 Task: In the  document ion.pdf Select the last point and add comment:  ' It adds clarity to the overall document' Insert emoji reactions: 'Heart' Select all the potins and apply Uppercase
Action: Mouse moved to (350, 262)
Screenshot: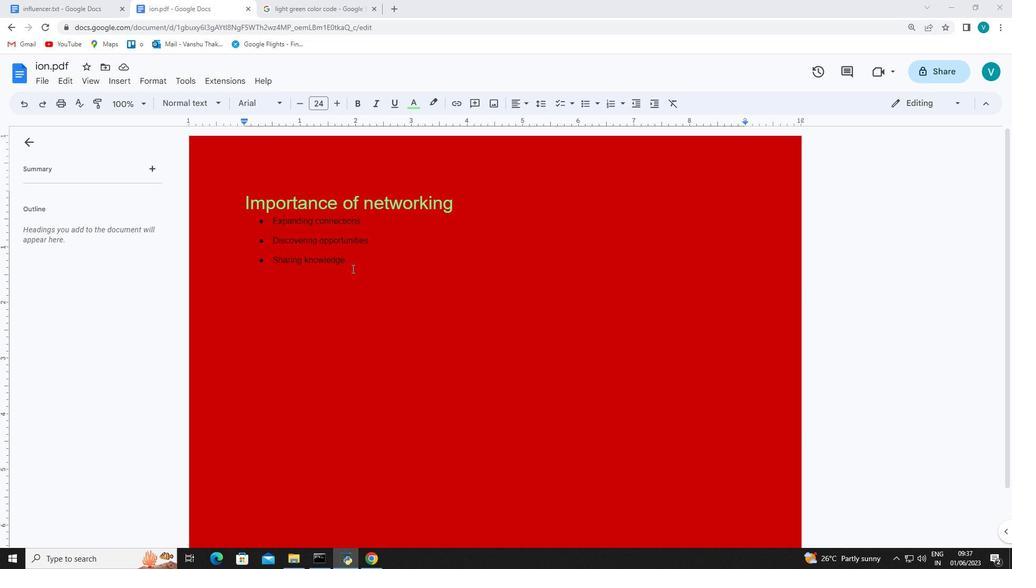 
Action: Mouse pressed left at (350, 262)
Screenshot: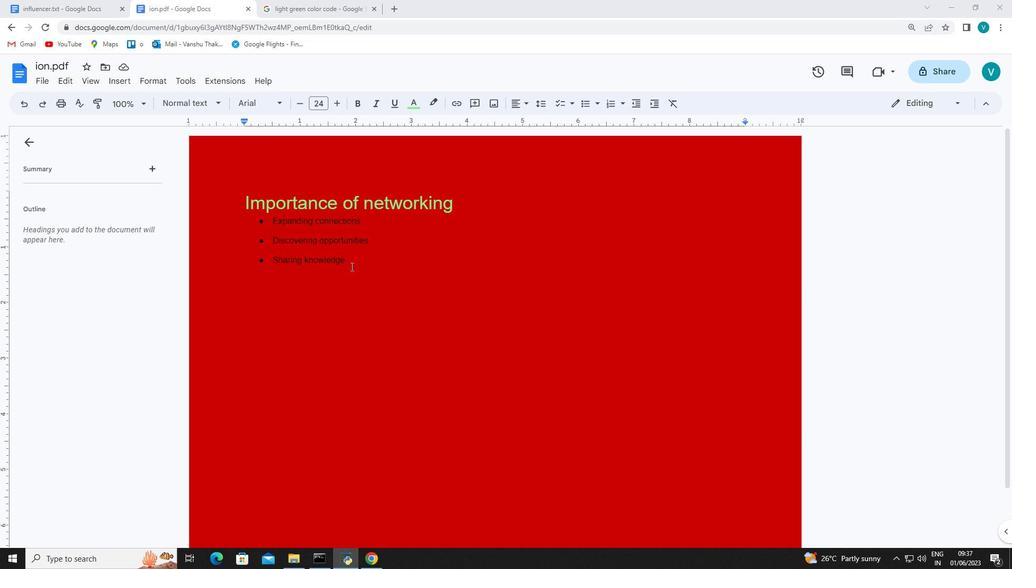 
Action: Mouse moved to (274, 259)
Screenshot: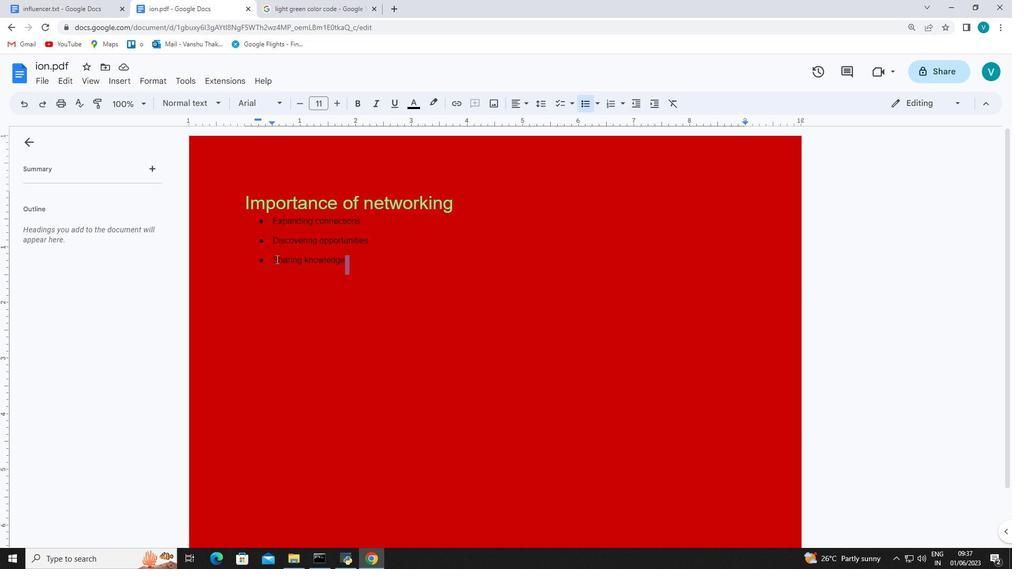 
Action: Mouse pressed left at (274, 259)
Screenshot: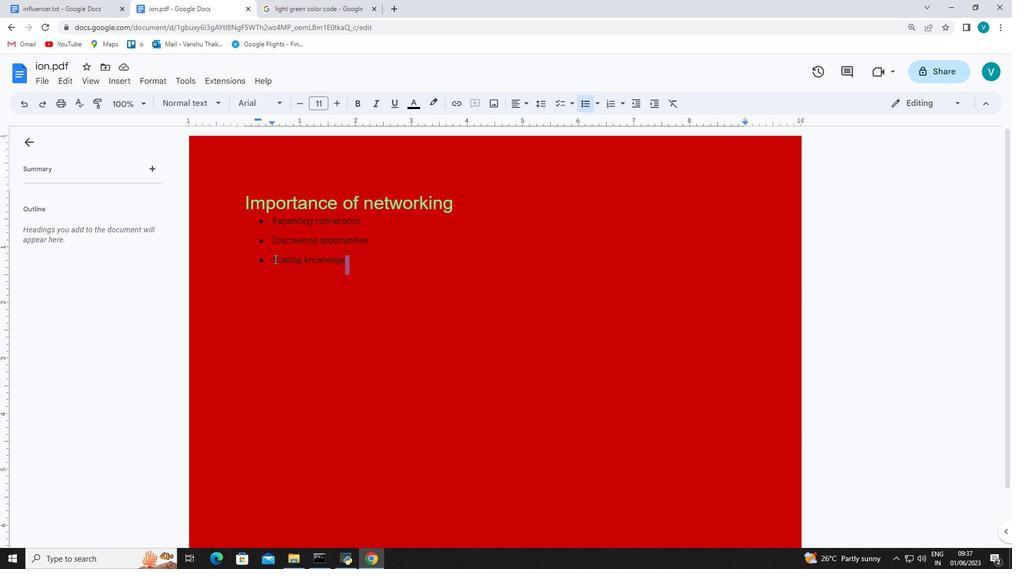 
Action: Mouse moved to (341, 261)
Screenshot: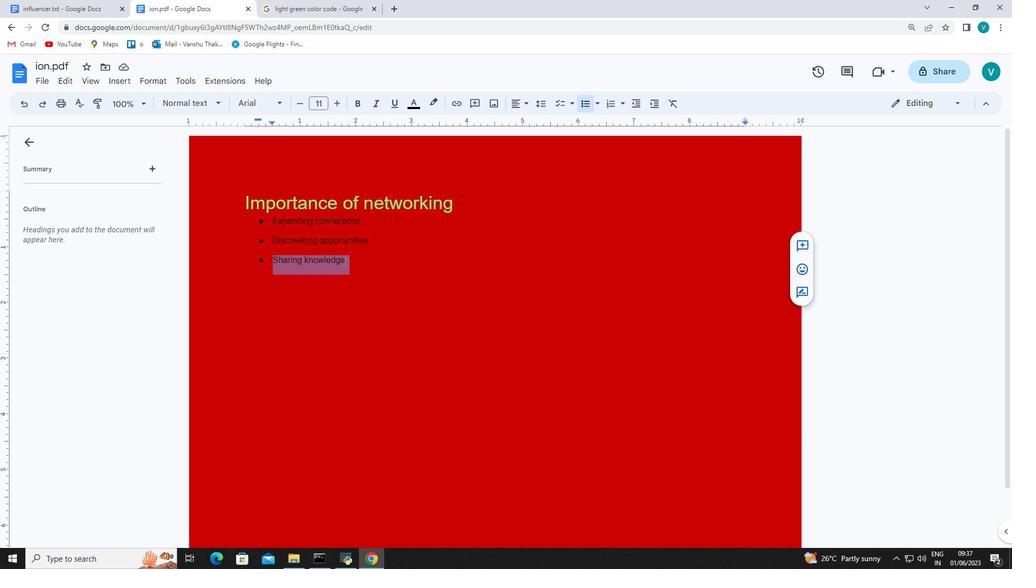 
Action: Mouse pressed right at (341, 261)
Screenshot: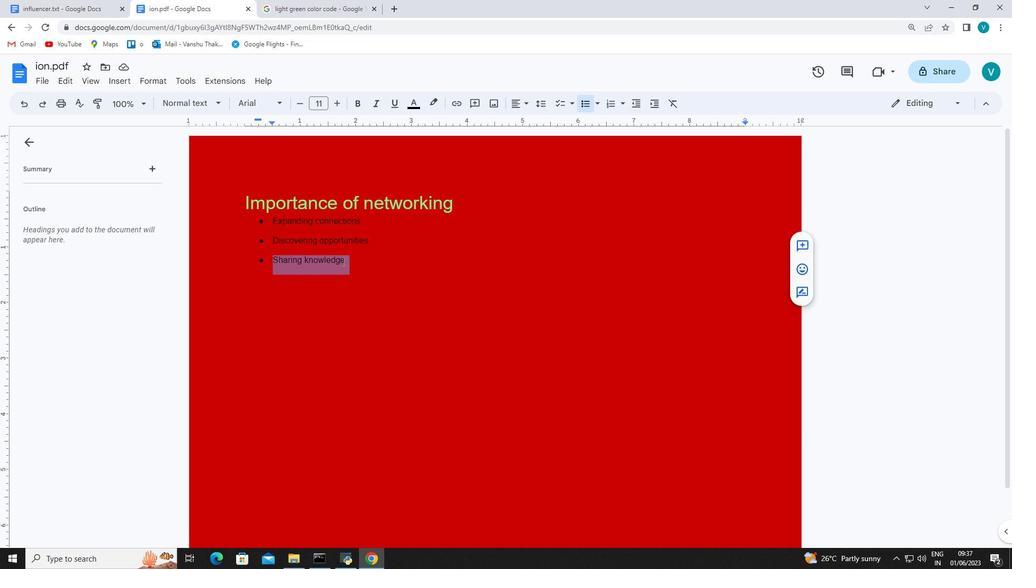 
Action: Mouse moved to (367, 356)
Screenshot: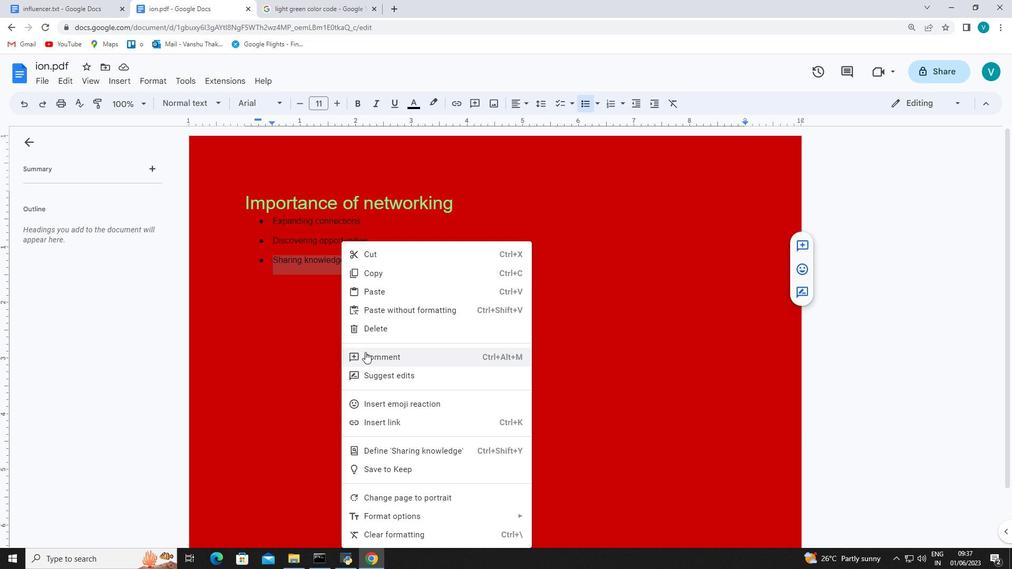 
Action: Mouse pressed left at (367, 356)
Screenshot: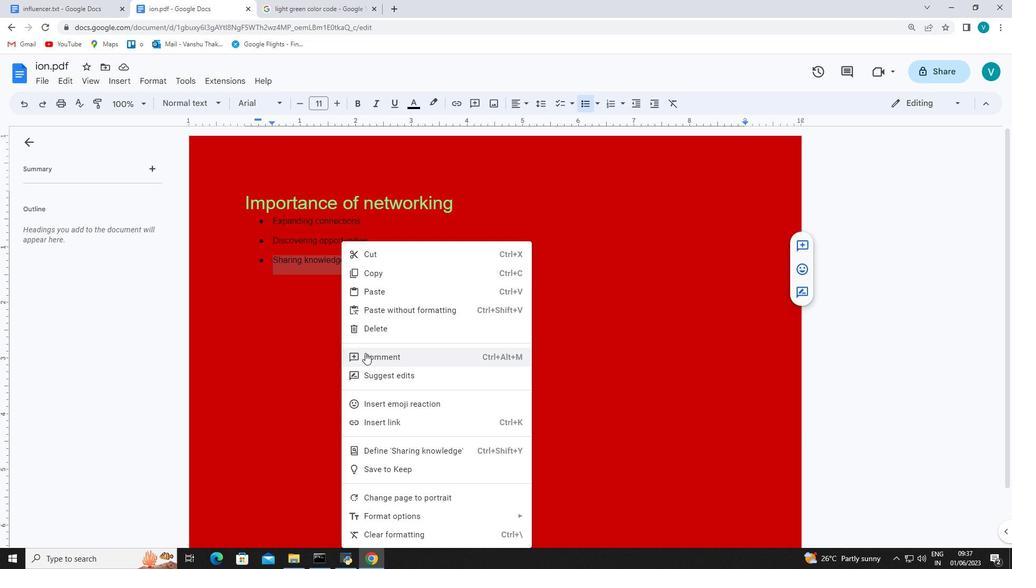 
Action: Key pressed <Key.shift>It<Key.space>adds<Key.space>clarity<Key.space>to<Key.space>the<Key.space>overall<Key.space>document
Screenshot: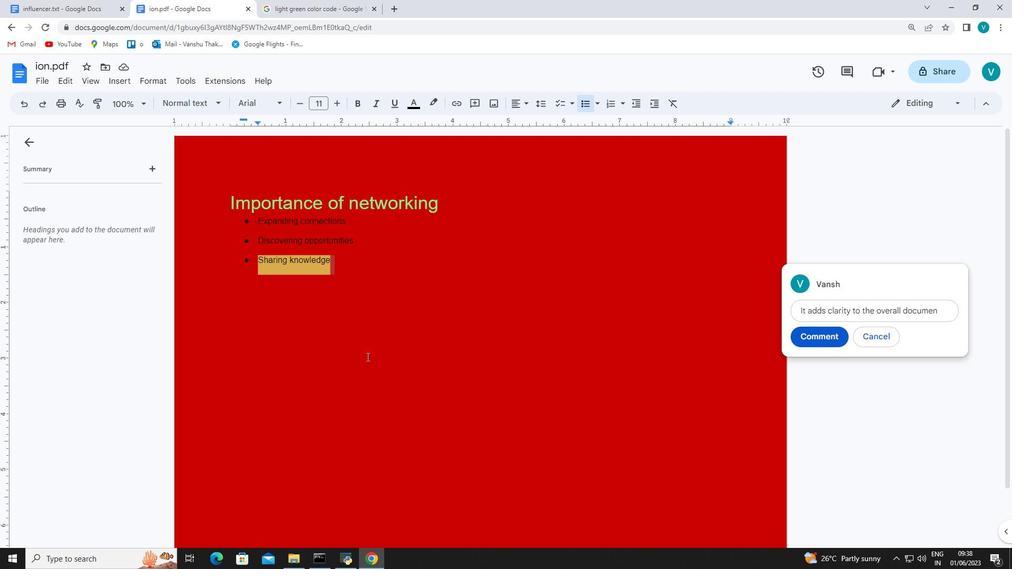 
Action: Mouse moved to (825, 338)
Screenshot: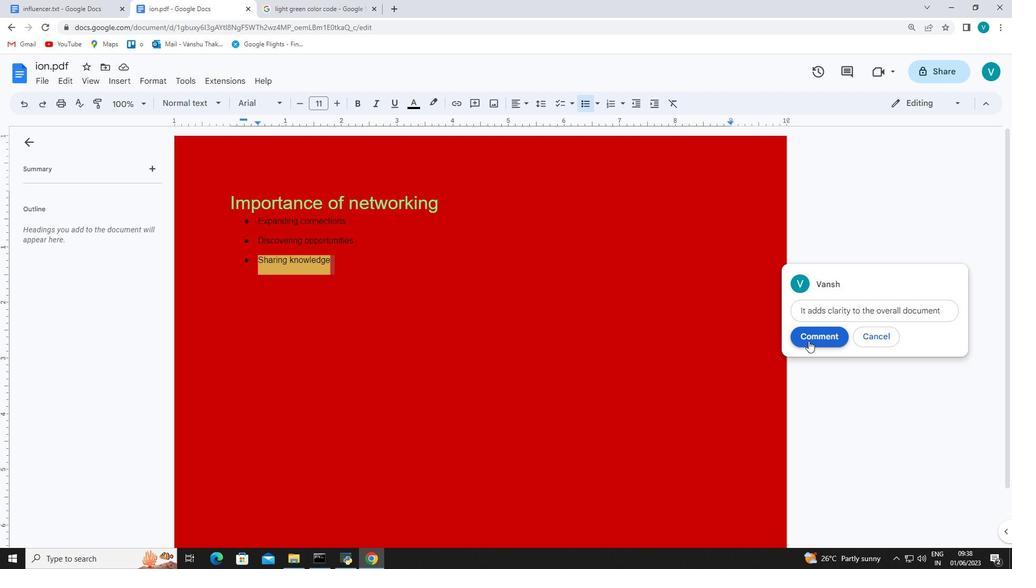 
Action: Mouse pressed left at (825, 338)
Screenshot: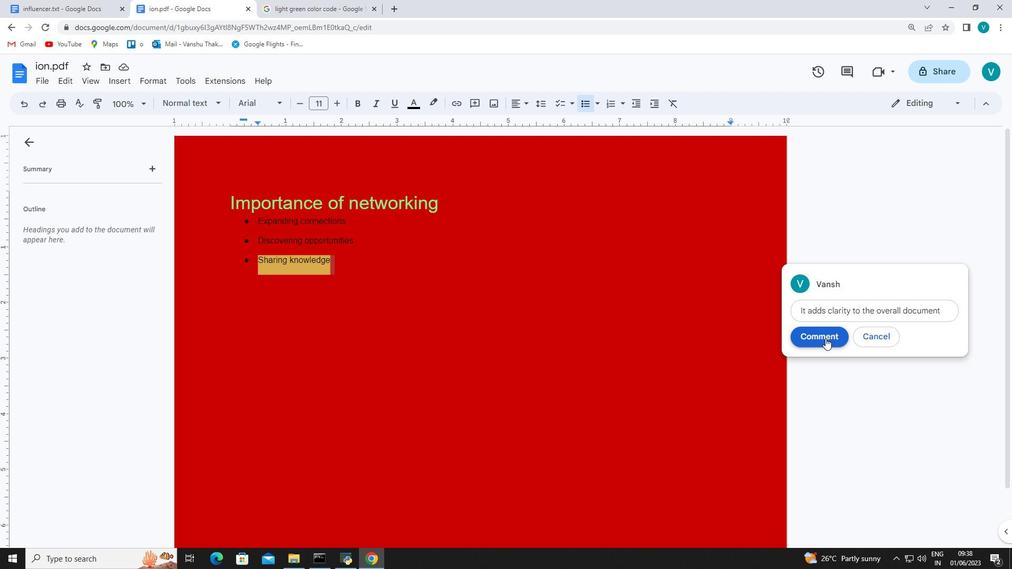 
Action: Mouse moved to (309, 267)
Screenshot: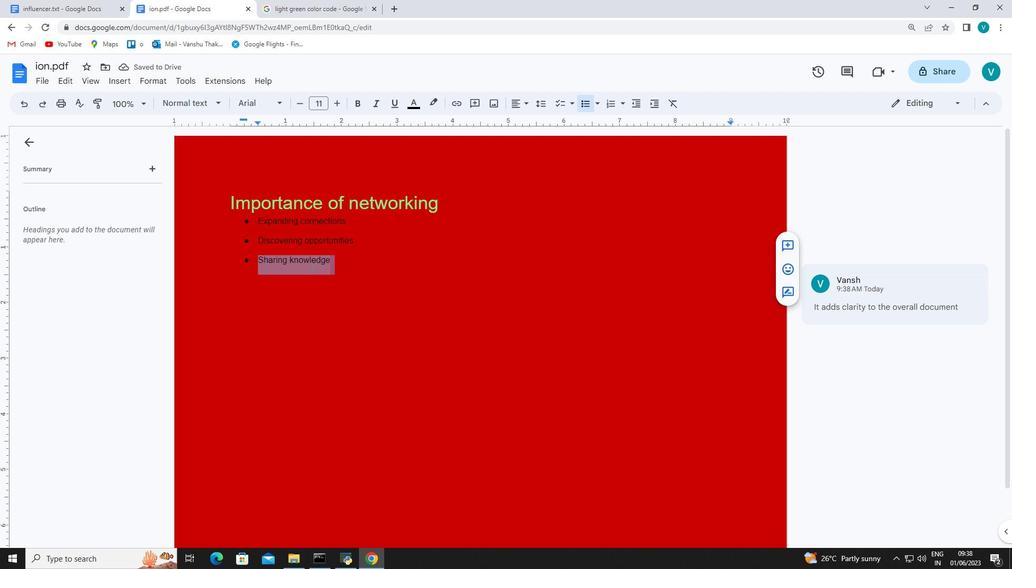 
Action: Mouse pressed right at (309, 267)
Screenshot: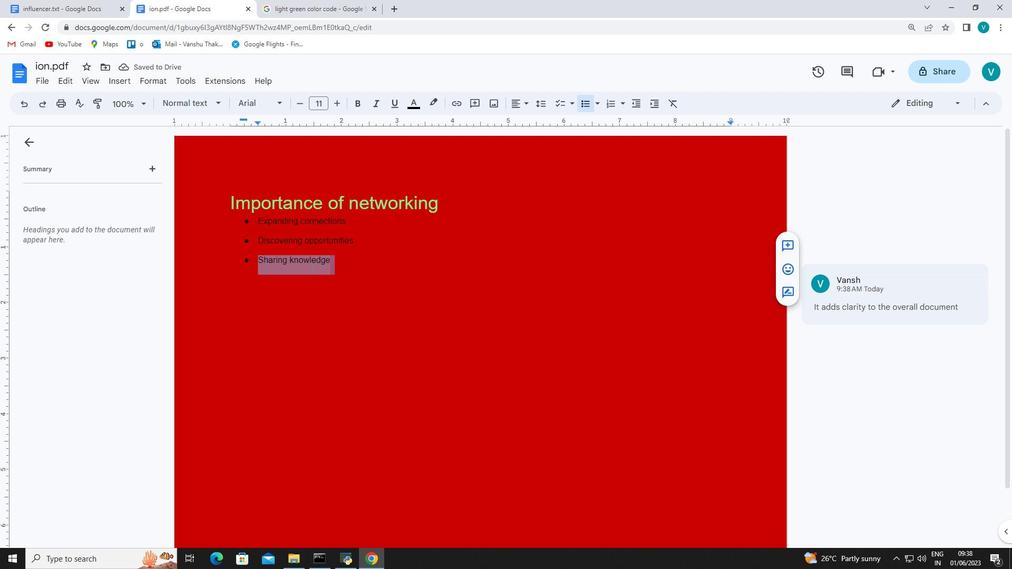 
Action: Mouse moved to (360, 403)
Screenshot: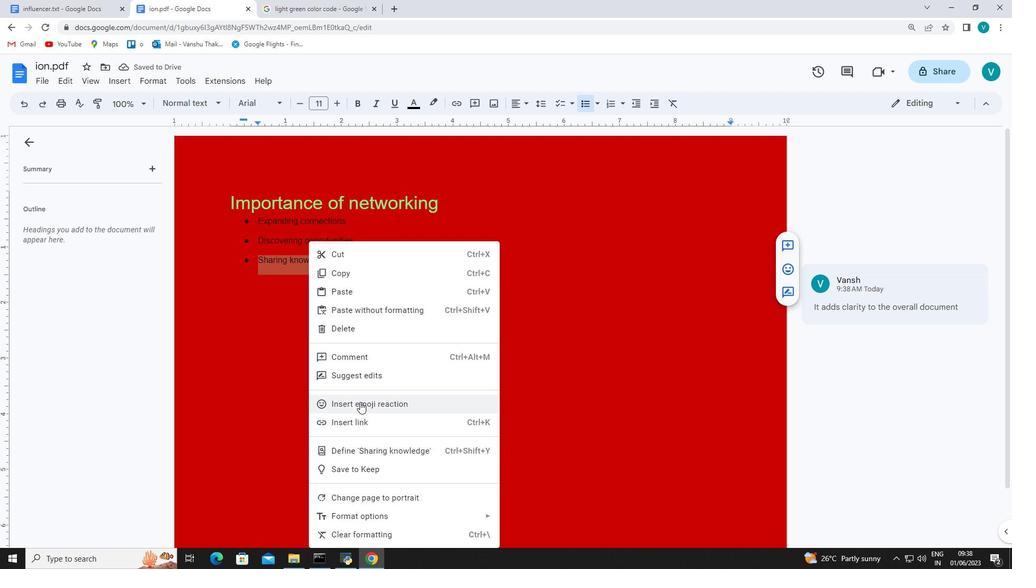 
Action: Mouse pressed left at (360, 403)
Screenshot: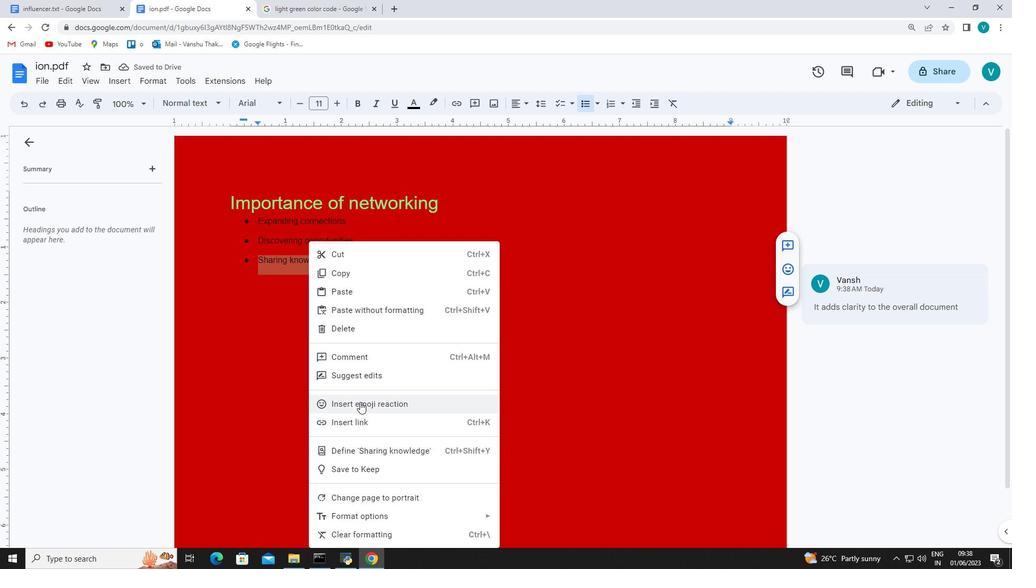 
Action: Mouse moved to (852, 407)
Screenshot: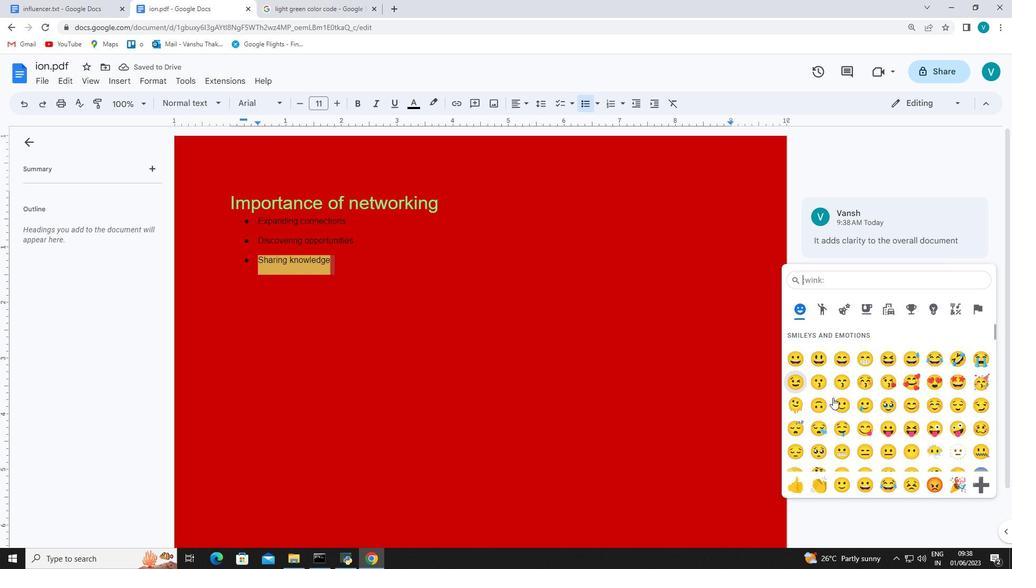 
Action: Mouse scrolled (852, 406) with delta (0, 0)
Screenshot: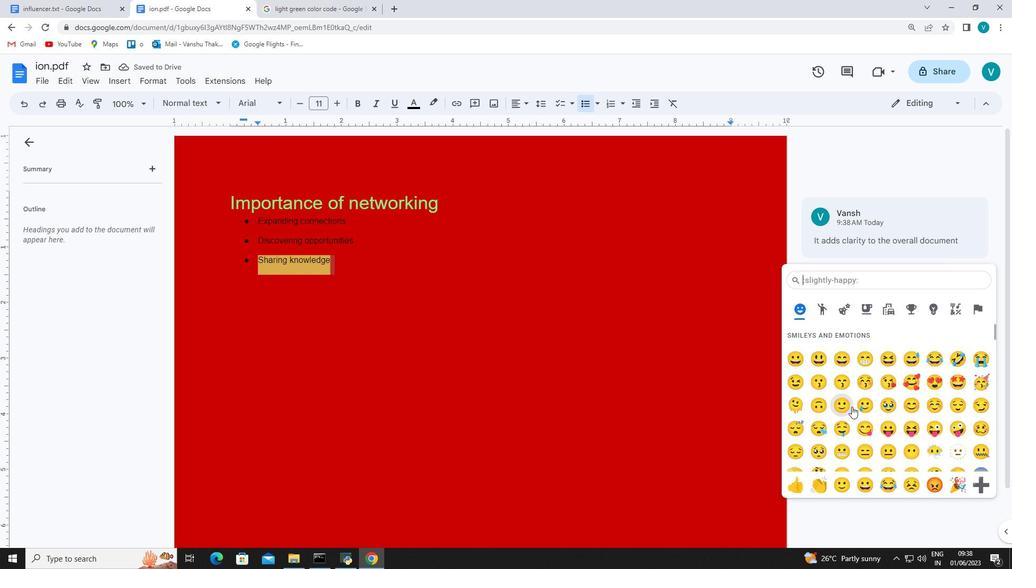
Action: Mouse scrolled (852, 406) with delta (0, 0)
Screenshot: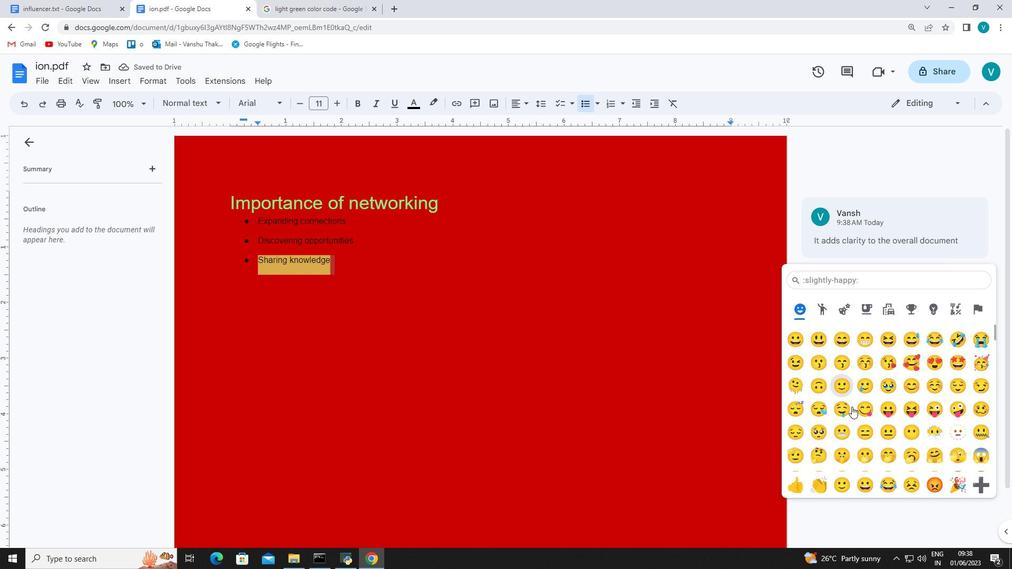 
Action: Mouse scrolled (852, 406) with delta (0, 0)
Screenshot: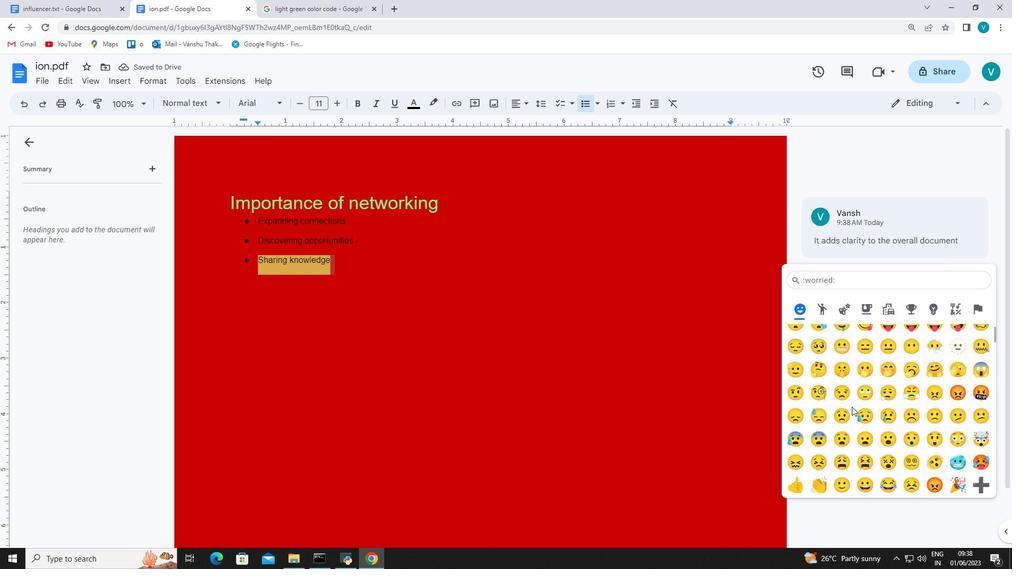 
Action: Mouse scrolled (852, 406) with delta (0, 0)
Screenshot: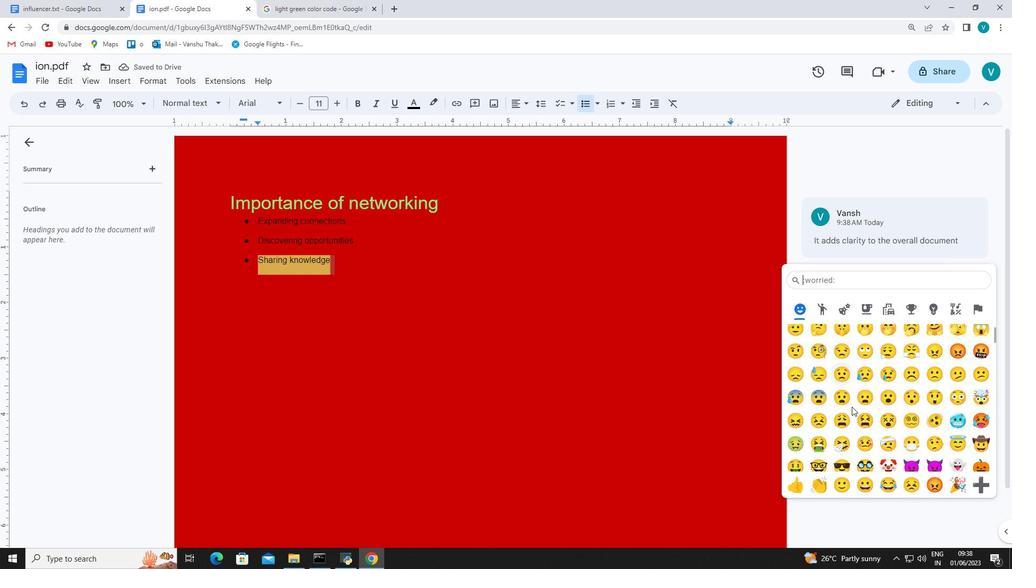 
Action: Mouse scrolled (852, 406) with delta (0, 0)
Screenshot: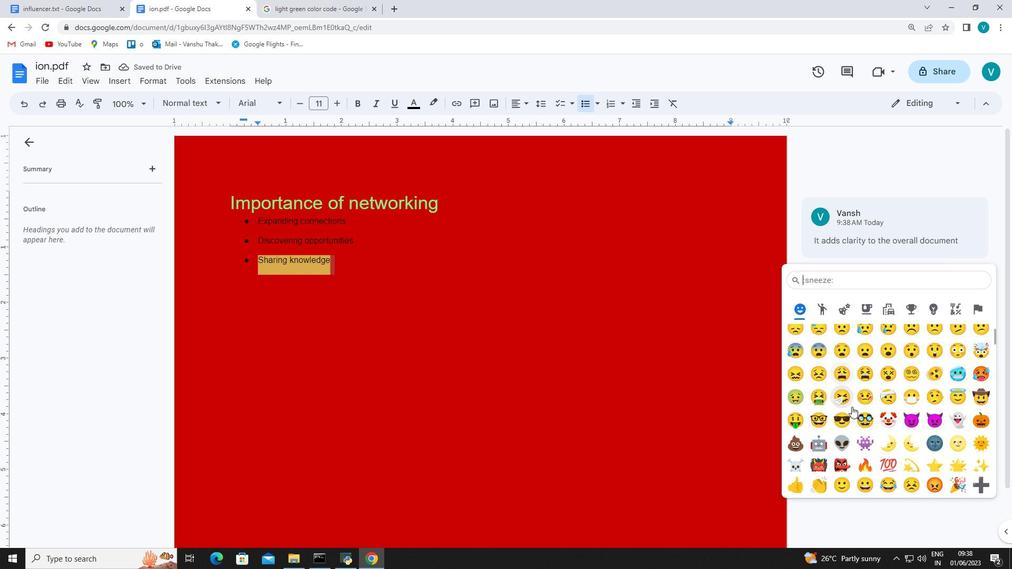
Action: Mouse scrolled (852, 406) with delta (0, 0)
Screenshot: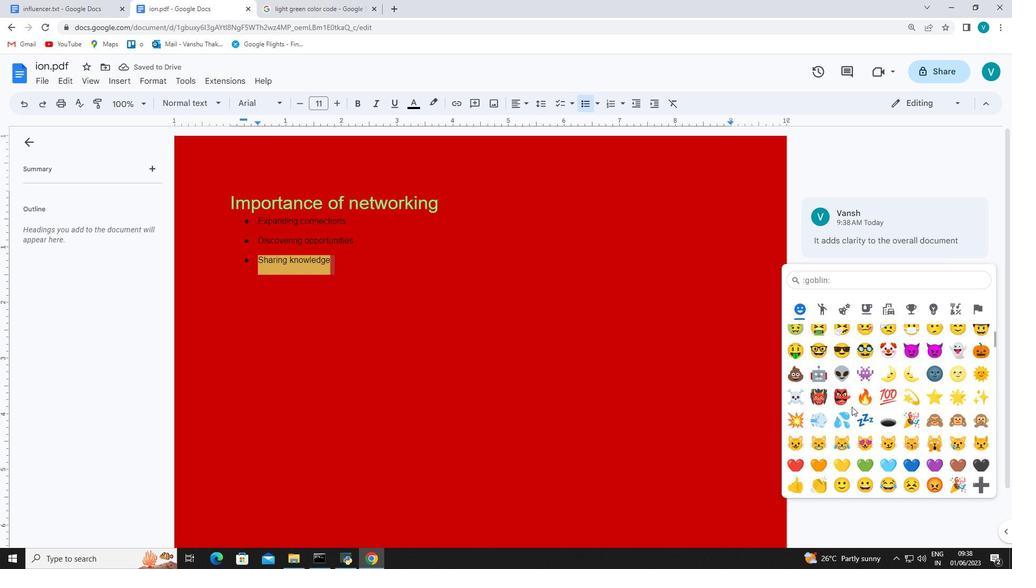 
Action: Mouse moved to (798, 413)
Screenshot: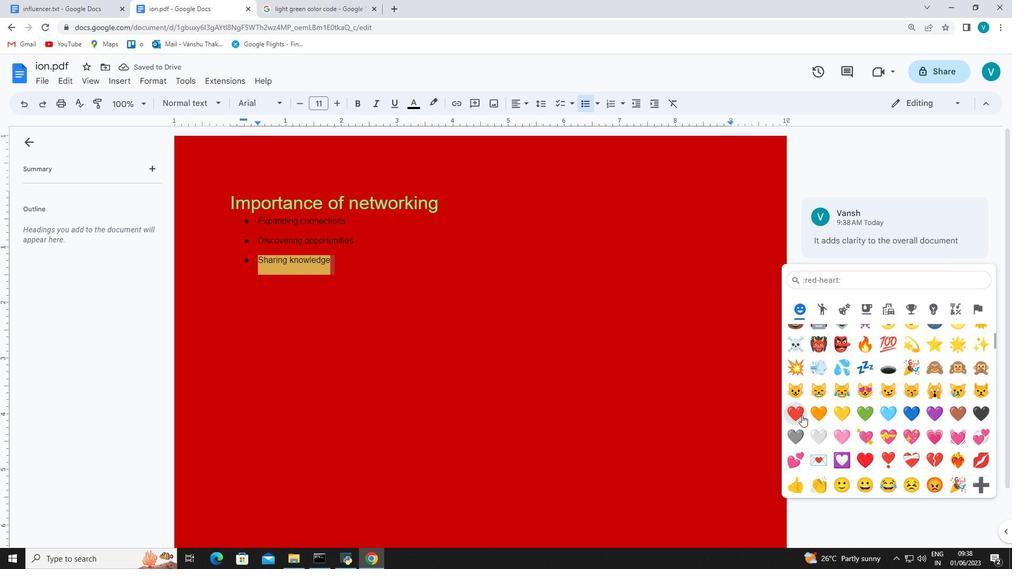 
Action: Mouse pressed left at (798, 413)
Screenshot: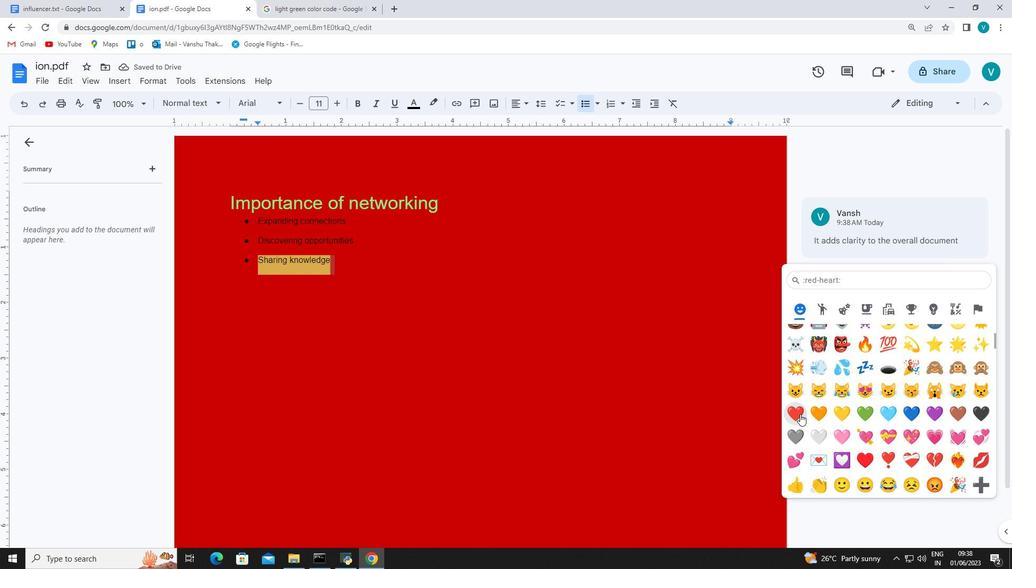 
Action: Mouse moved to (257, 219)
Screenshot: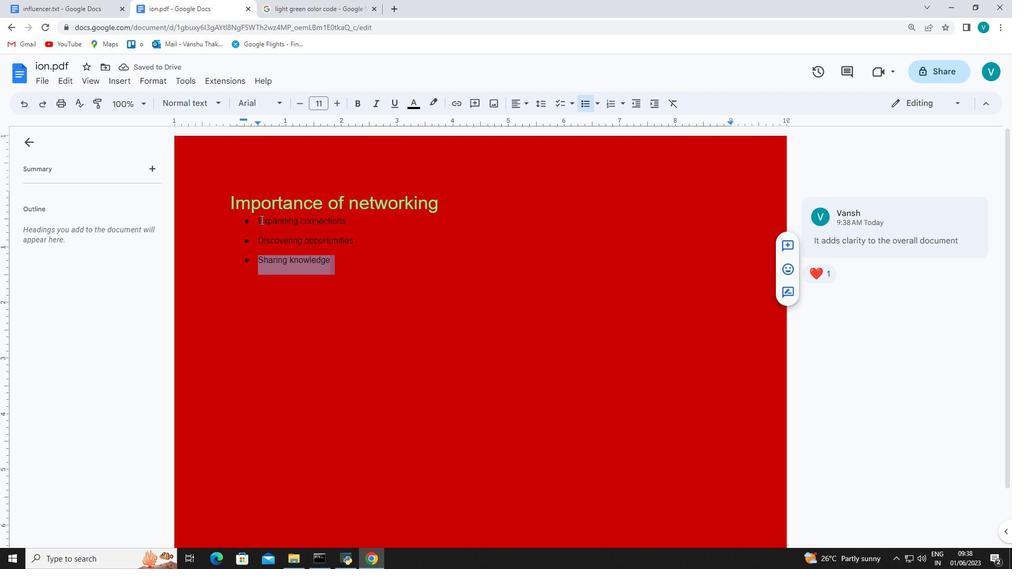 
Action: Mouse pressed left at (257, 219)
Screenshot: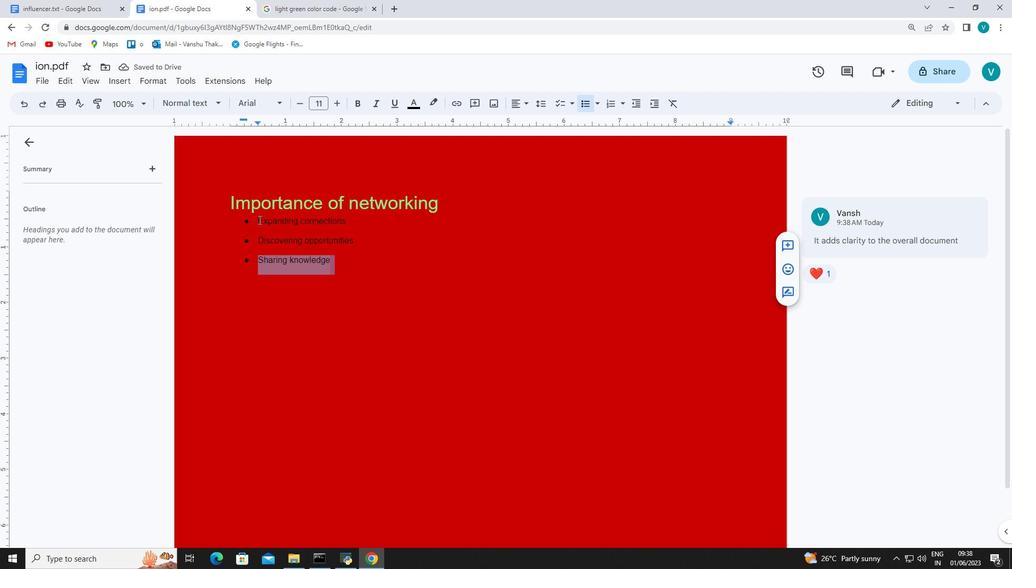 
Action: Mouse moved to (155, 82)
Screenshot: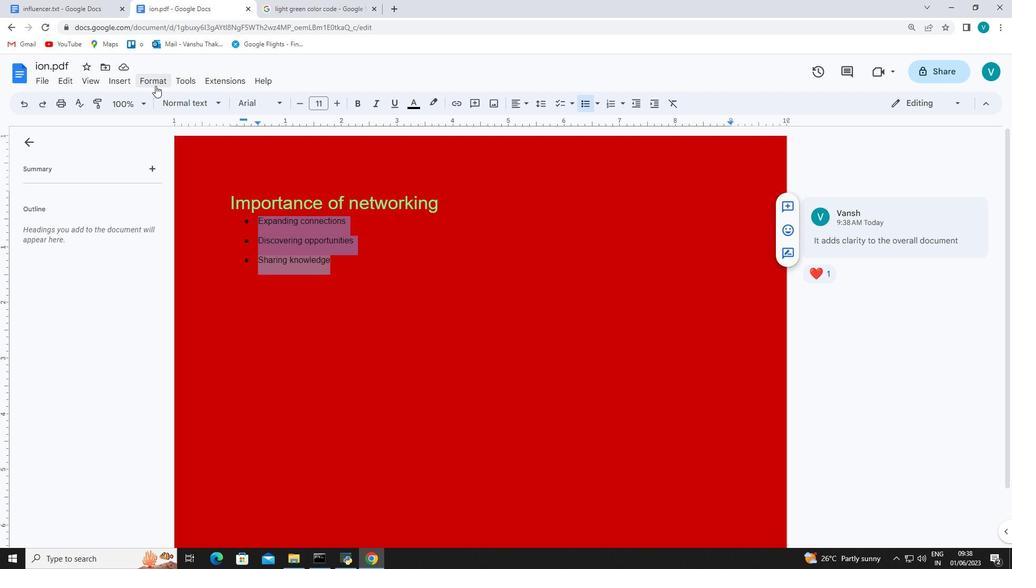 
Action: Mouse pressed left at (155, 82)
Screenshot: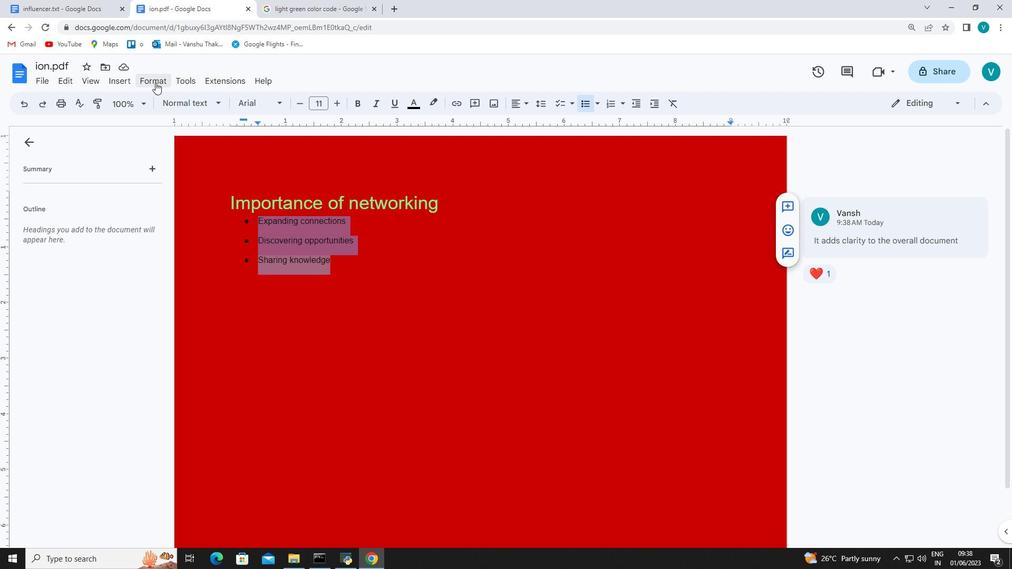 
Action: Mouse moved to (523, 269)
Screenshot: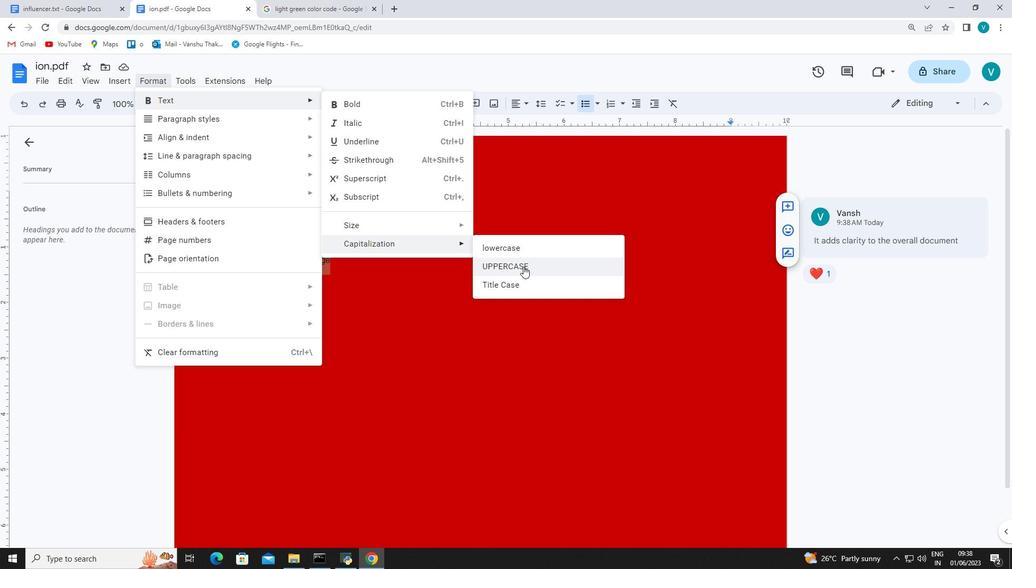 
Action: Mouse pressed left at (523, 269)
Screenshot: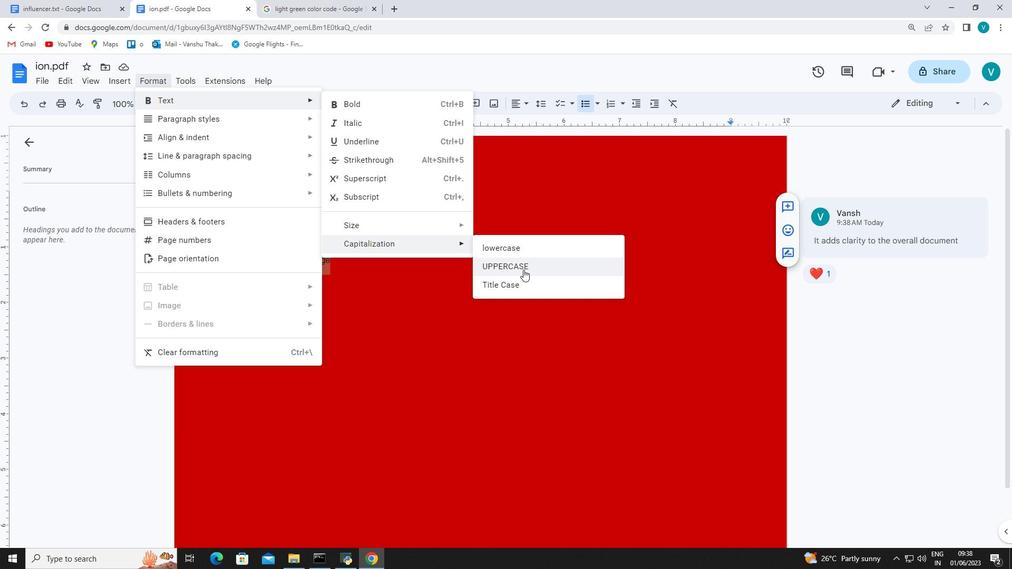 
Action: Mouse moved to (450, 284)
Screenshot: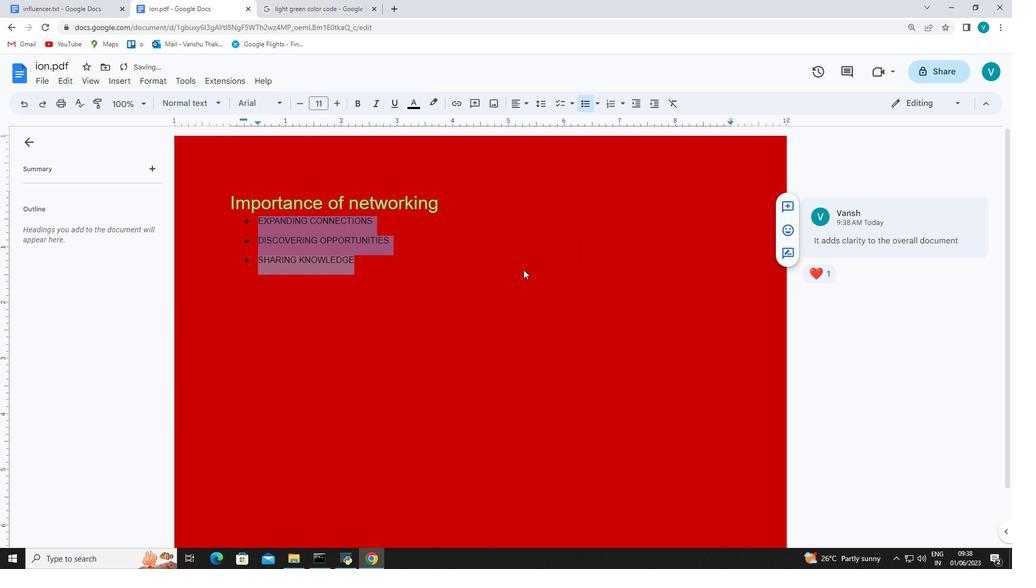 
Action: Mouse pressed left at (450, 284)
Screenshot: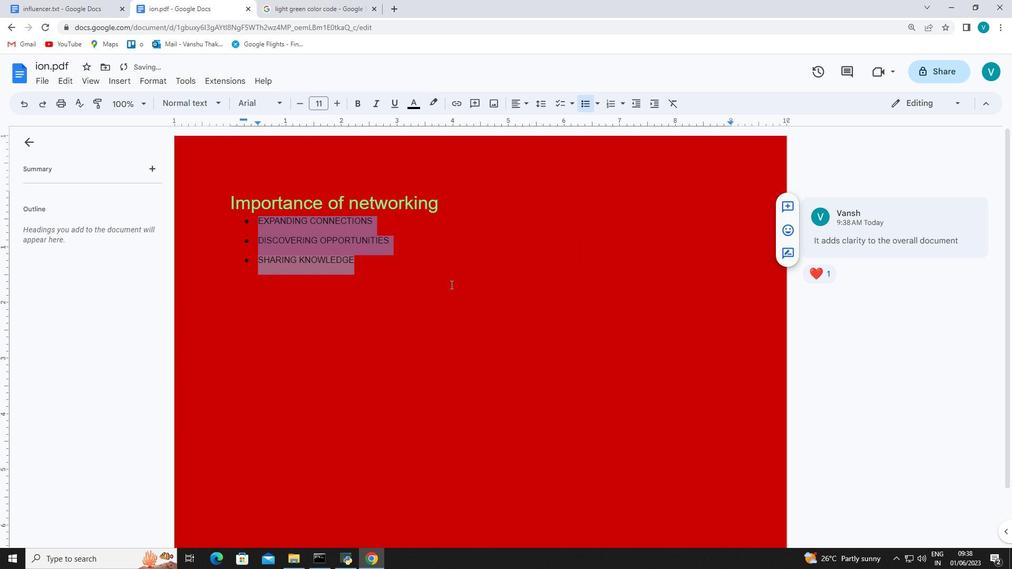 
